 Task: Plan a team-building escape room activity for the 14th at 3:00 PM to 3:30PM.
Action: Mouse moved to (54, 85)
Screenshot: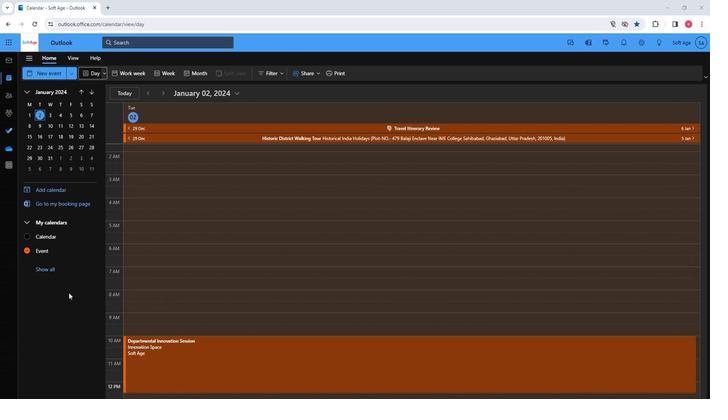 
Action: Mouse pressed left at (54, 85)
Screenshot: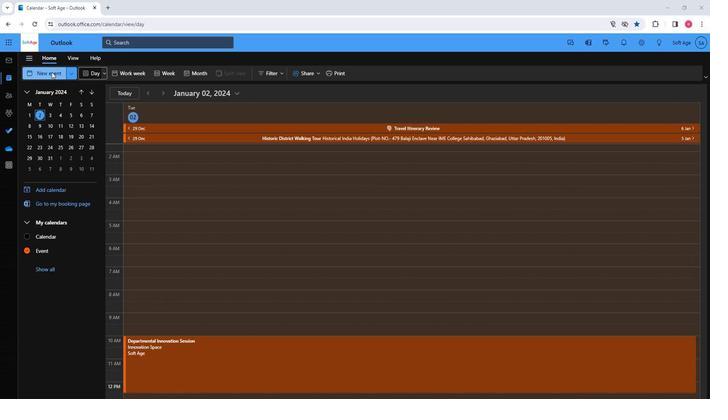 
Action: Mouse moved to (202, 134)
Screenshot: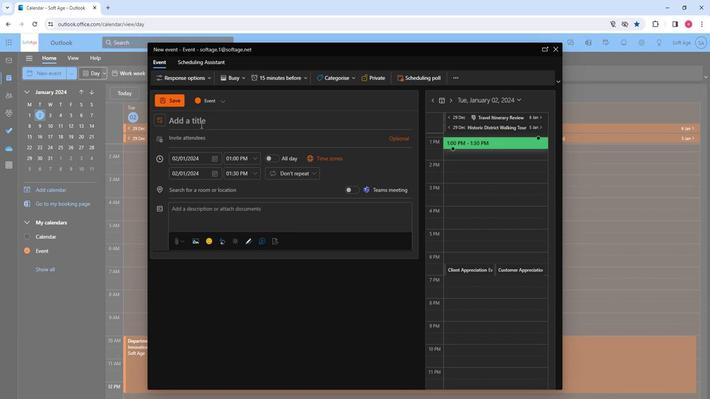 
Action: Key pressed <Key.shift>Team-<Key.shift>Building<Key.space><Key.shift><Key.shift><Key.shift><Key.shift><Key.shift><Key.shift><Key.shift><Key.shift><Key.shift><Key.shift><Key.shift><Key.shift><Key.shift><Key.shift><Key.shift><Key.shift><Key.shift><Key.shift>Escape<Key.space><Key.shift><Key.shift><Key.shift><Key.shift><Key.shift><Key.shift><Key.shift><Key.shift><Key.shift><Key.shift><Key.shift><Key.shift><Key.shift><Key.shift><Key.shift><Key.shift>Room<Key.space><Key.shift><Key.shift><Key.shift><Key.shift><Key.shift><Key.shift><Key.shift><Key.shift><Key.shift>Activity
Screenshot: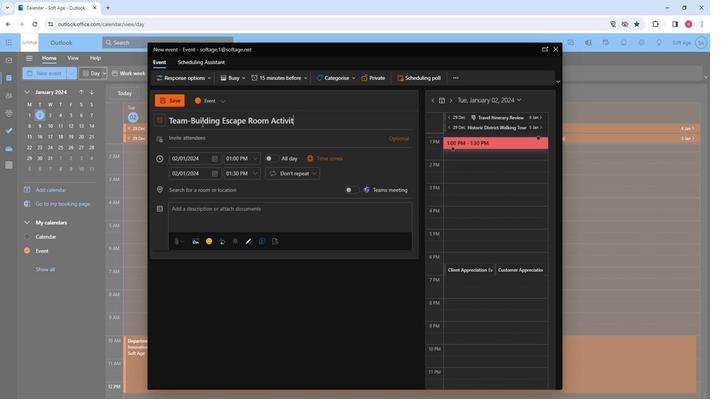 
Action: Mouse moved to (218, 151)
Screenshot: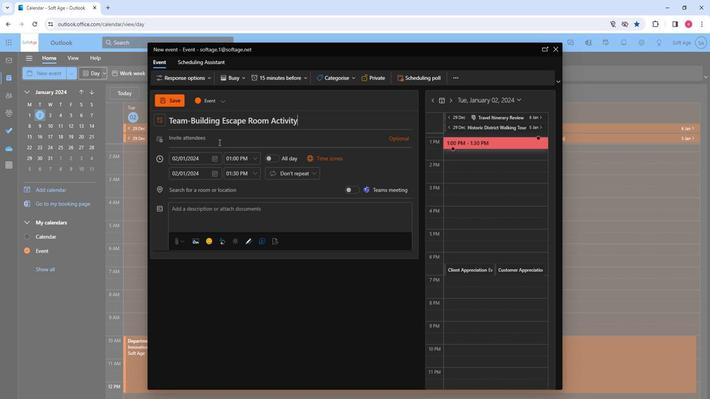 
Action: Mouse pressed left at (218, 151)
Screenshot: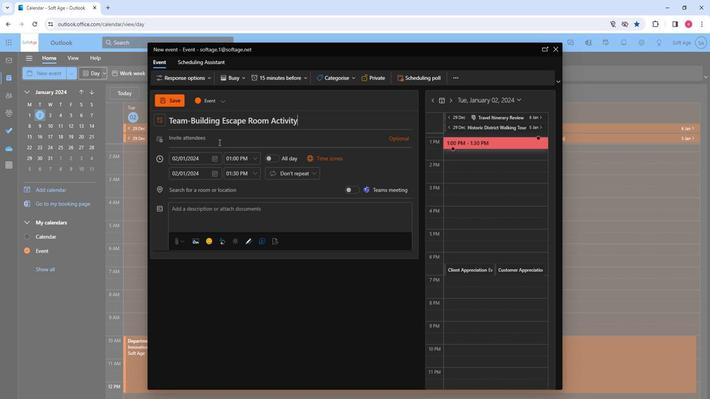 
Action: Mouse moved to (218, 151)
Screenshot: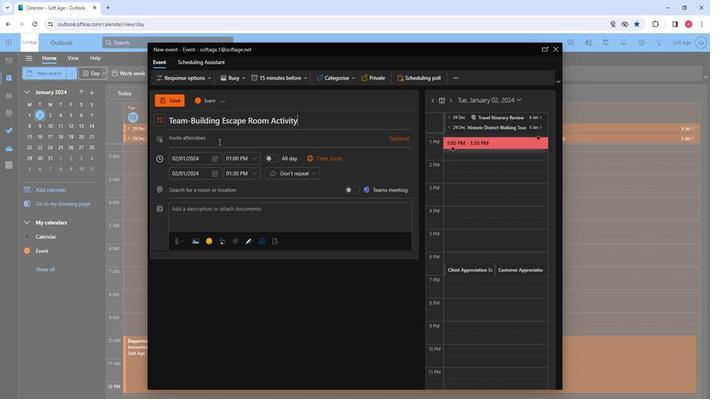 
Action: Key pressed so
Screenshot: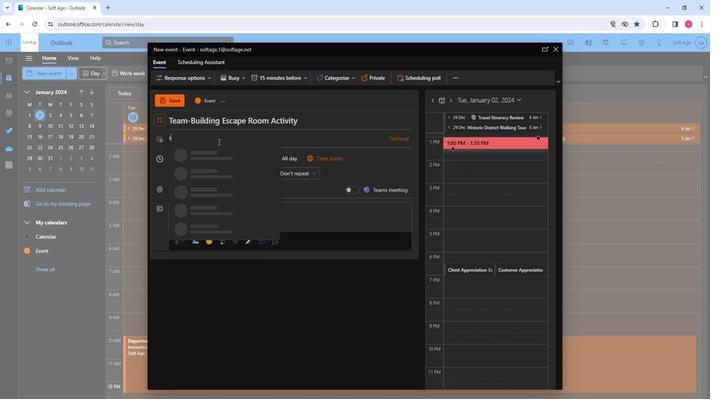 
Action: Mouse moved to (213, 180)
Screenshot: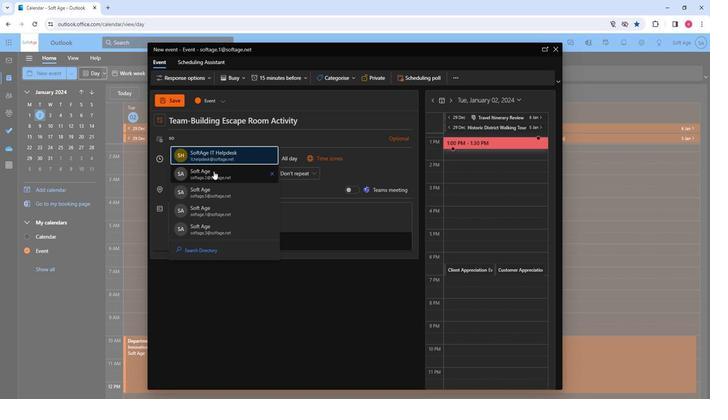 
Action: Mouse pressed left at (213, 180)
Screenshot: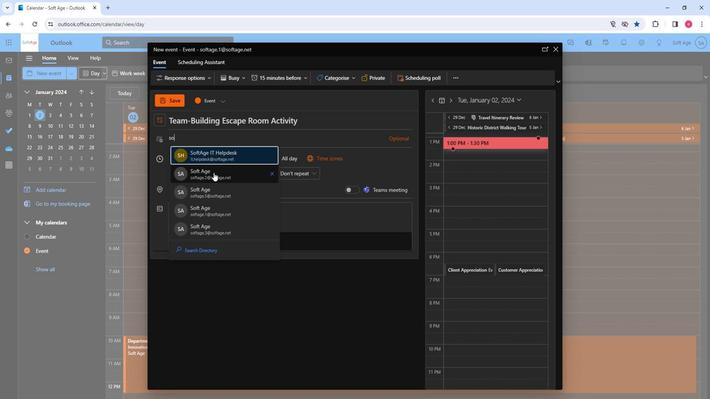 
Action: Key pressed so
Screenshot: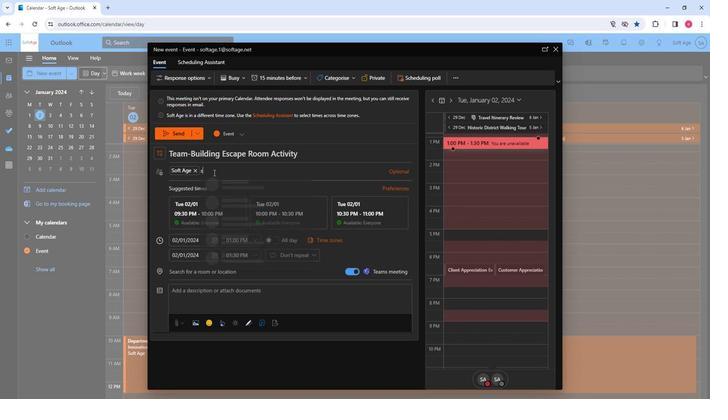 
Action: Mouse moved to (240, 233)
Screenshot: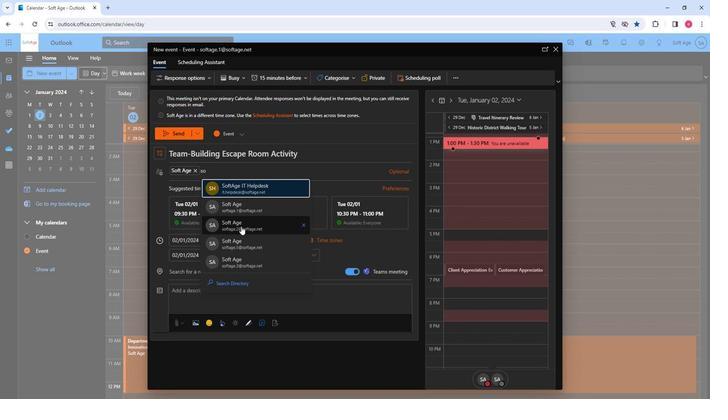 
Action: Mouse pressed left at (240, 233)
Screenshot: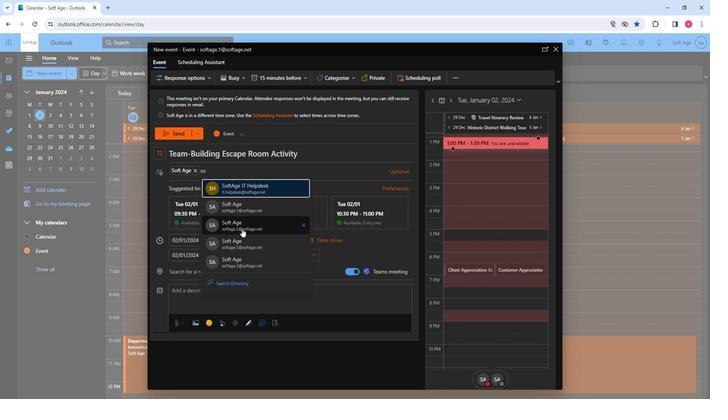 
Action: Key pressed so
Screenshot: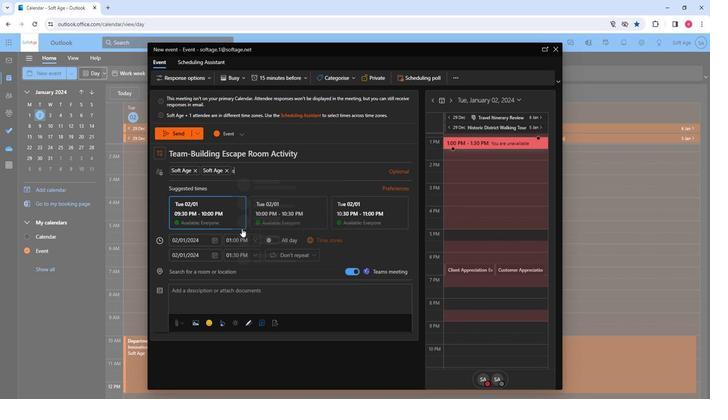 
Action: Mouse moved to (255, 253)
Screenshot: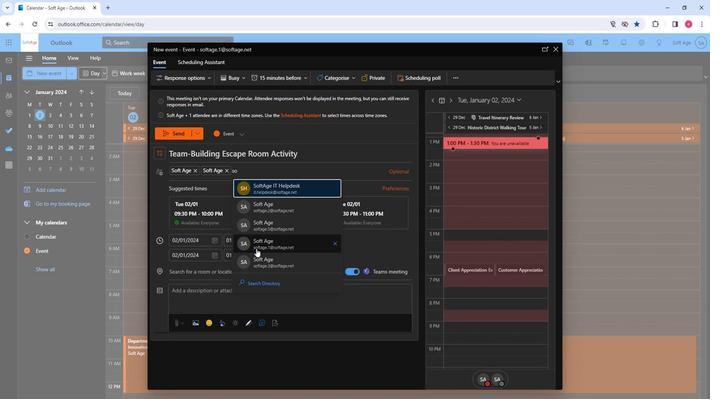
Action: Mouse pressed left at (255, 253)
Screenshot: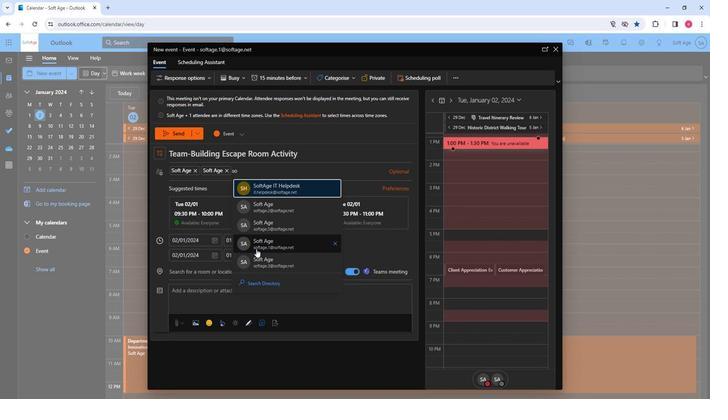 
Action: Key pressed so
Screenshot: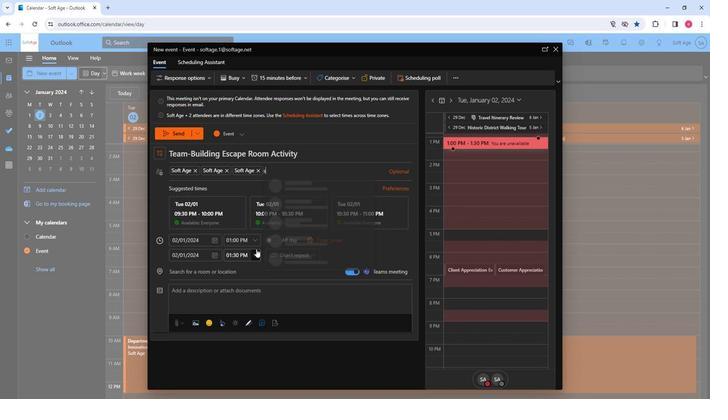 
Action: Mouse moved to (282, 268)
Screenshot: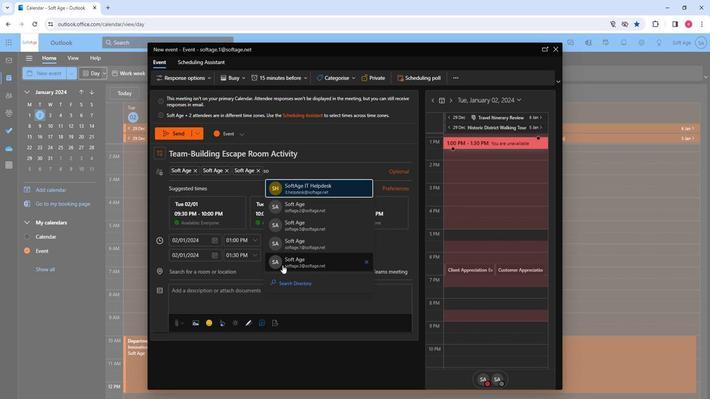 
Action: Mouse pressed left at (282, 268)
Screenshot: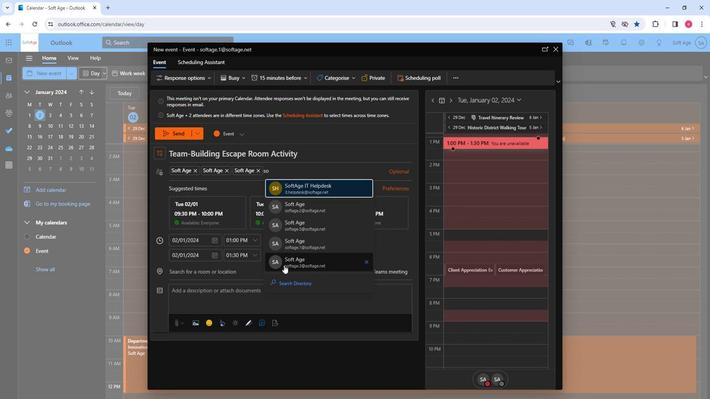 
Action: Mouse moved to (212, 244)
Screenshot: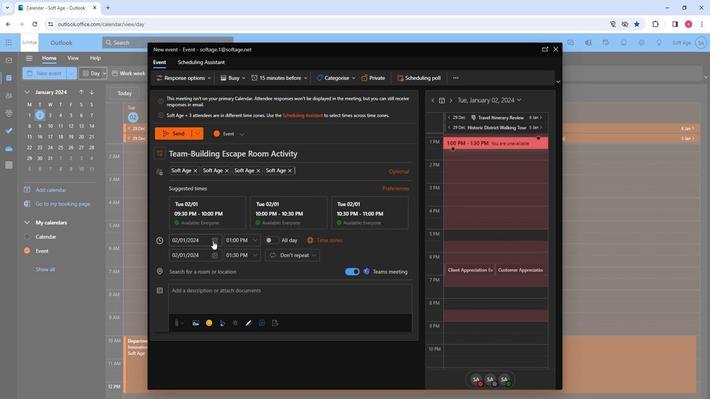 
Action: Mouse pressed left at (212, 244)
Screenshot: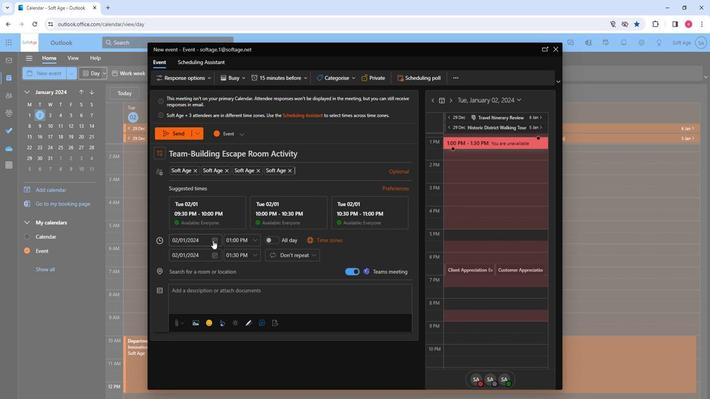 
Action: Mouse moved to (238, 292)
Screenshot: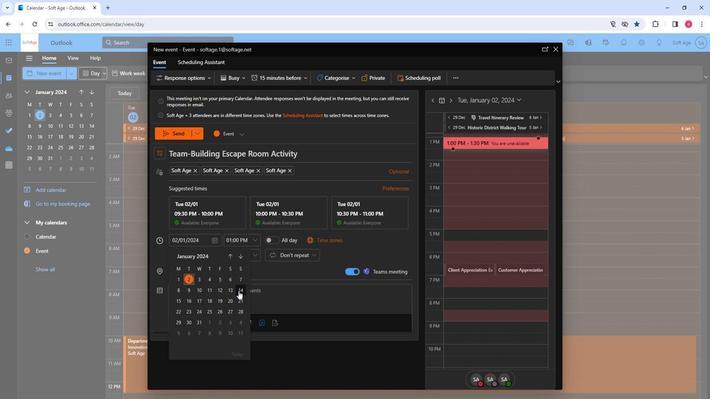
Action: Mouse pressed left at (238, 292)
Screenshot: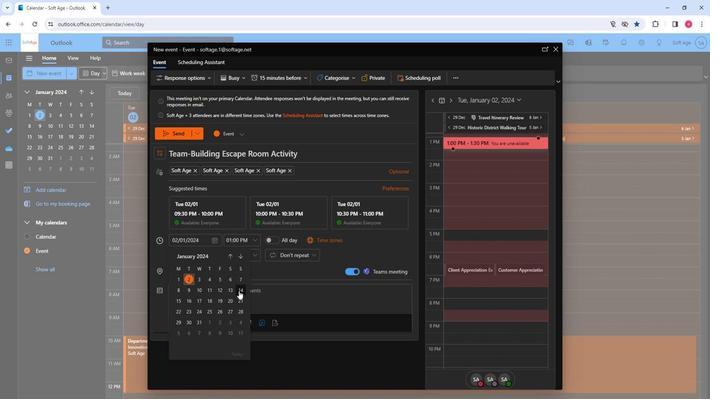 
Action: Mouse moved to (254, 245)
Screenshot: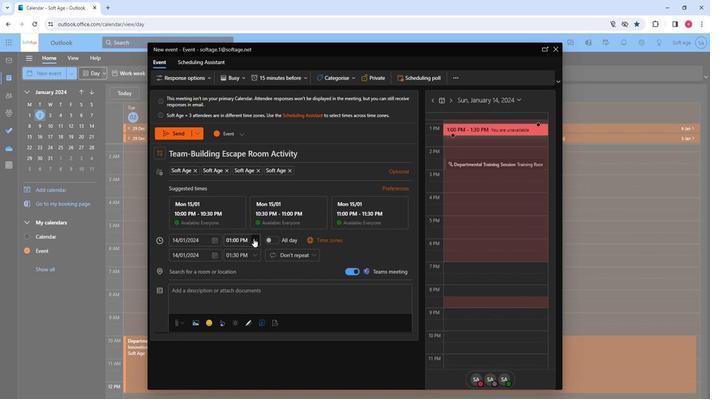 
Action: Mouse pressed left at (254, 245)
Screenshot: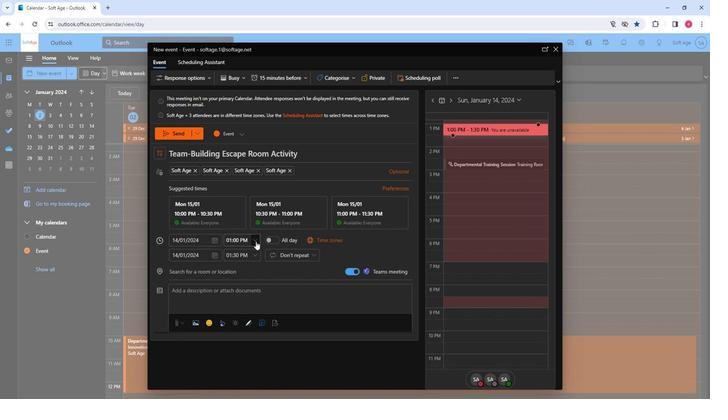 
Action: Mouse moved to (248, 280)
Screenshot: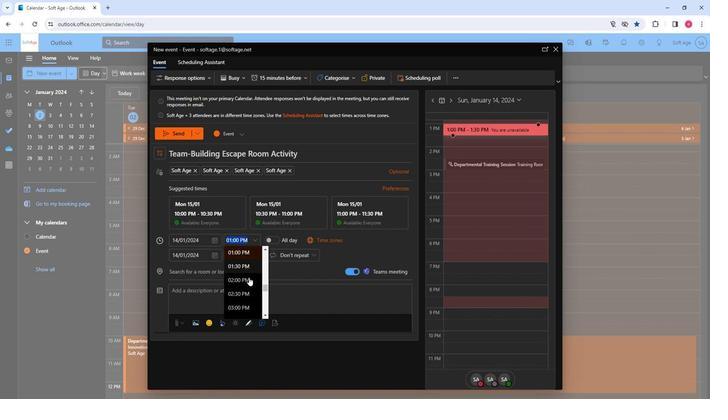 
Action: Mouse scrolled (248, 280) with delta (0, 0)
Screenshot: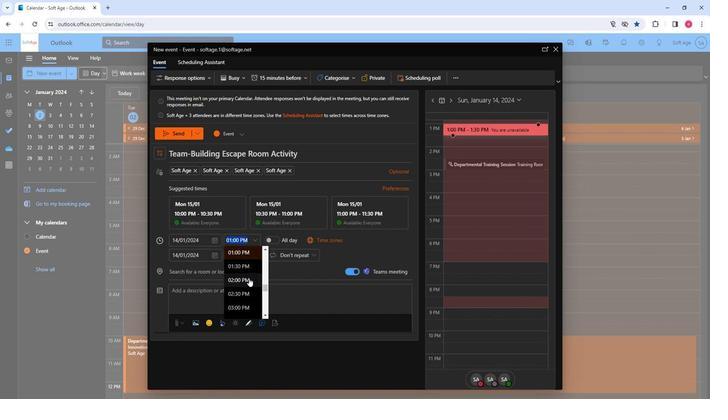 
Action: Mouse moved to (238, 274)
Screenshot: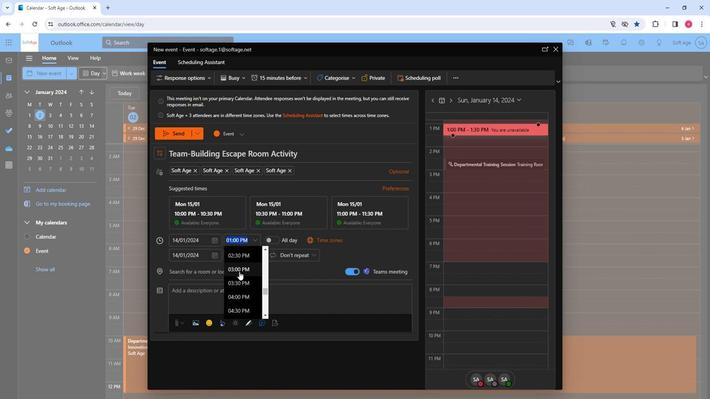 
Action: Mouse pressed left at (238, 274)
Screenshot: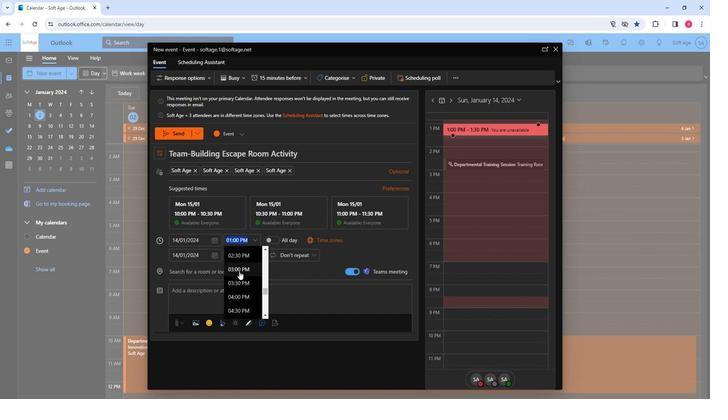 
Action: Mouse moved to (202, 270)
Screenshot: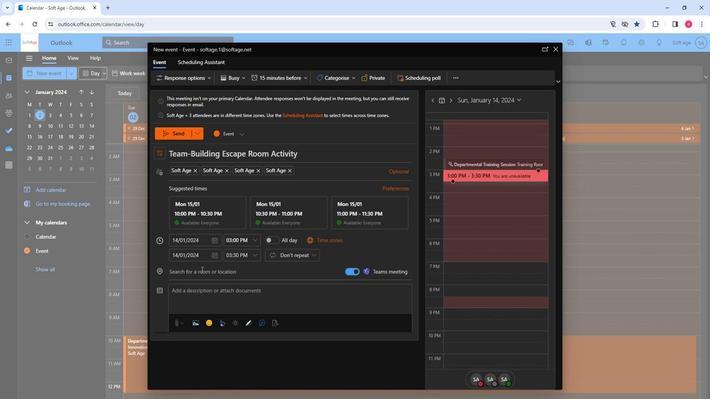 
Action: Mouse pressed left at (202, 270)
Screenshot: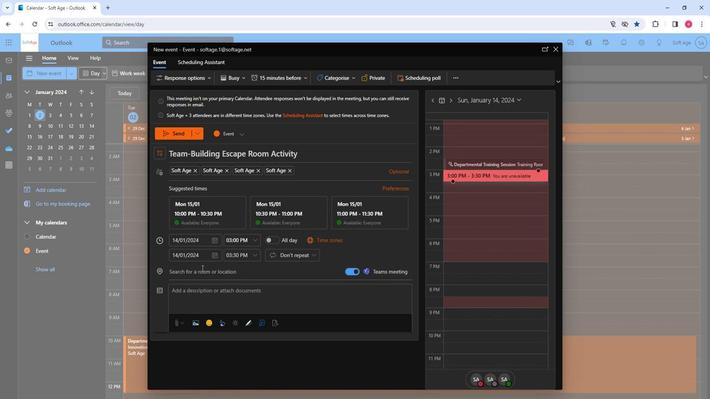 
Action: Mouse moved to (201, 270)
Screenshot: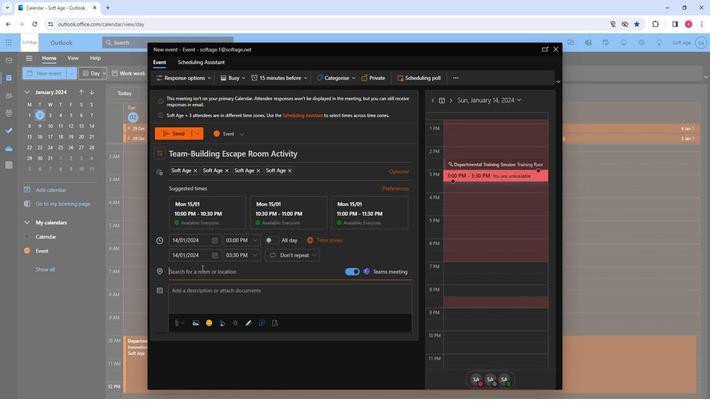 
Action: Key pressed team<Key.space>room<Key.backspace><Key.backspace><Key.backspace><Key.backspace><Key.backspace><Key.backspace><Key.backspace><Key.backspace><Key.backspace><Key.backspace><Key.backspace><Key.backspace><Key.backspace><Key.shift>Team<Key.space><Key.shift>Room
Screenshot: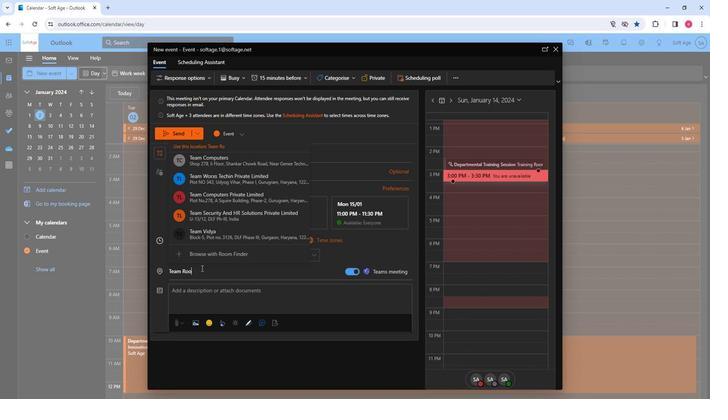 
Action: Mouse moved to (206, 190)
Screenshot: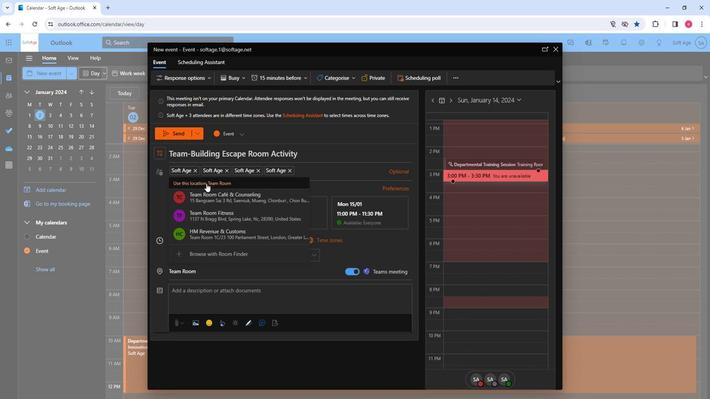 
Action: Mouse pressed left at (206, 190)
Screenshot: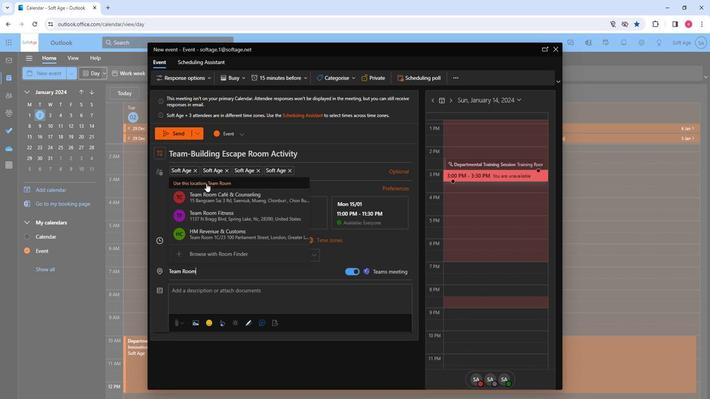 
Action: Mouse moved to (209, 292)
Screenshot: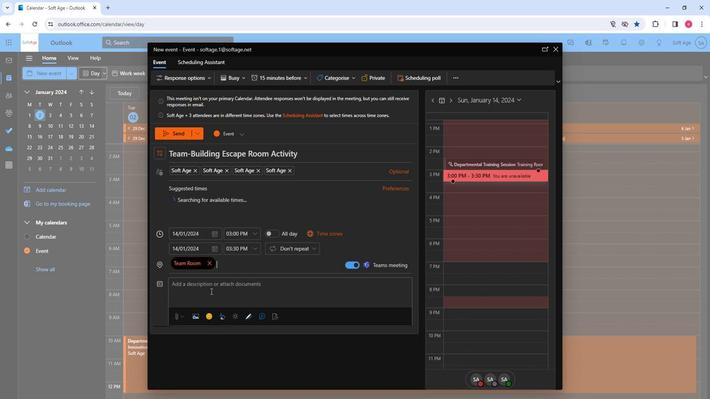 
Action: Mouse pressed left at (209, 292)
Screenshot: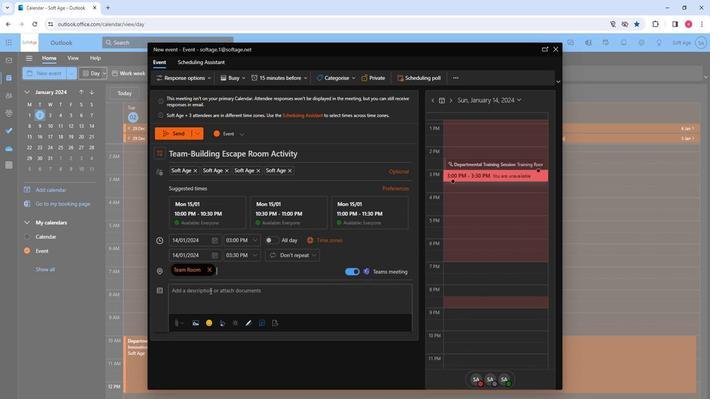 
Action: Key pressed <Key.shift>Unlock<Key.space>teamwork<Key.shift><Key.shift><Key.shift>!<Key.space><Key.shift>Dive<Key.space>into<Key.space>our<Key.space>team-building<Key.space>escape<Key.space>room<Key.space>activity.<Key.space><Key.shift>Solve<Key.space>puzzles,<Key.space>collaborate,<Key.space>and<Key.space>strengthen<Key.space>bonds<Key.space>in<Key.space>a<Key.space>thrilling<Key.space>challenge<Key.space>that<Key.space>fosters<Key.space>communication<Key.space>and<Key.space>camaraderie.
Screenshot: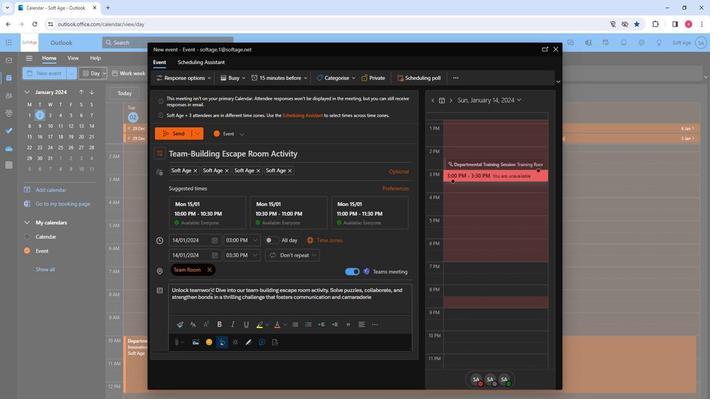 
Action: Mouse moved to (237, 293)
Screenshot: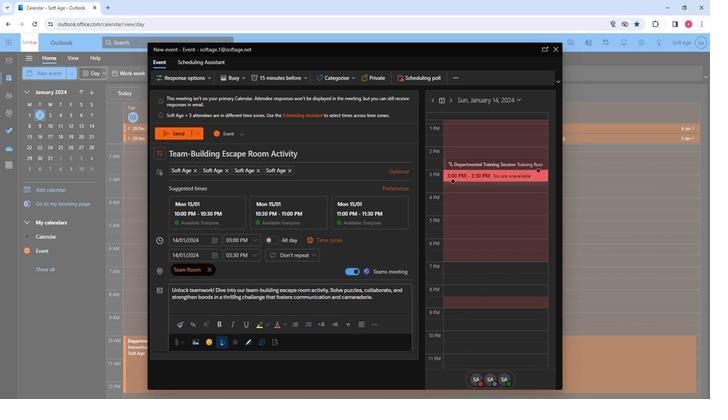 
Action: Mouse pressed left at (237, 293)
Screenshot: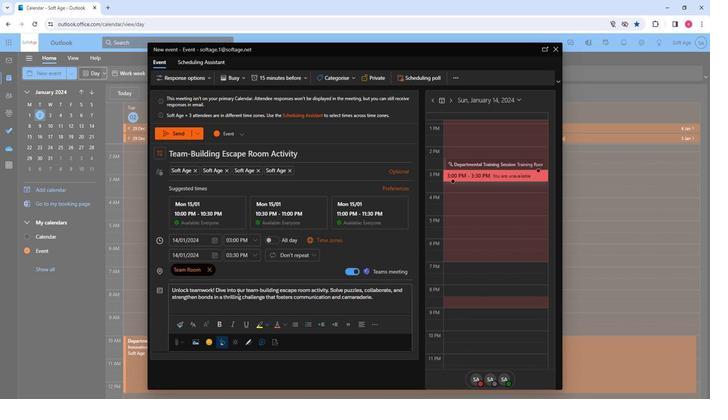 
Action: Mouse pressed left at (237, 293)
Screenshot: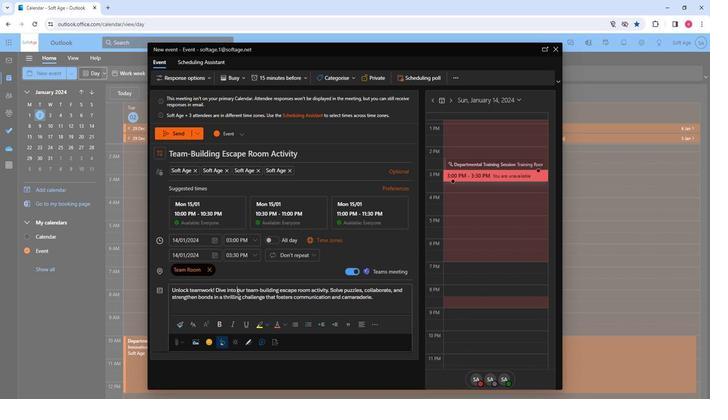 
Action: Mouse pressed left at (237, 293)
Screenshot: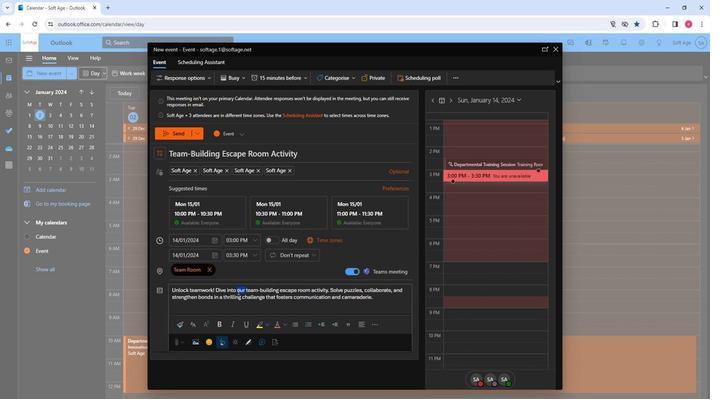 
Action: Mouse moved to (199, 323)
Screenshot: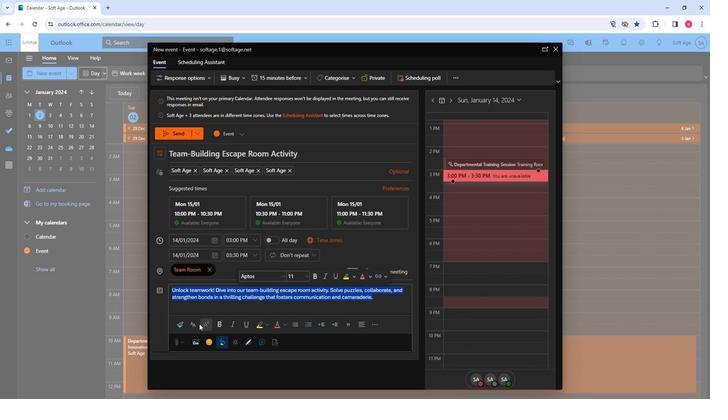 
Action: Mouse pressed left at (199, 323)
Screenshot: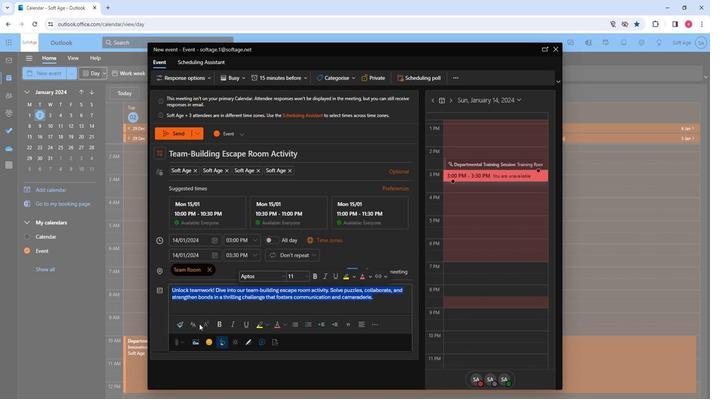 
Action: Mouse moved to (198, 323)
Screenshot: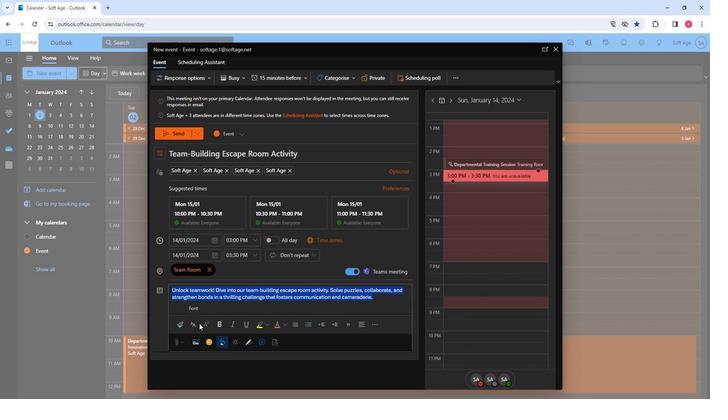 
Action: Mouse pressed left at (198, 323)
Screenshot: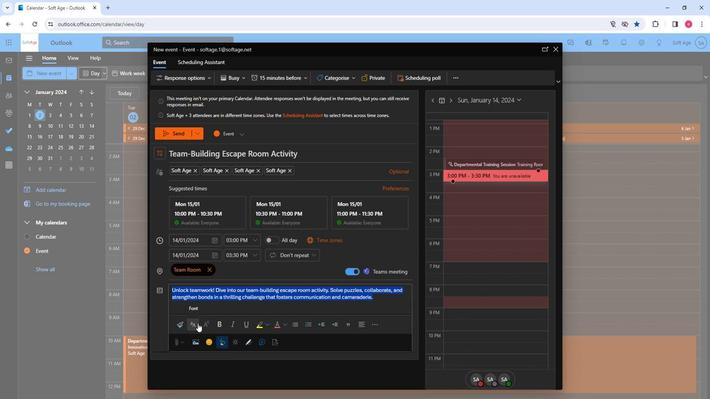 
Action: Mouse moved to (230, 272)
Screenshot: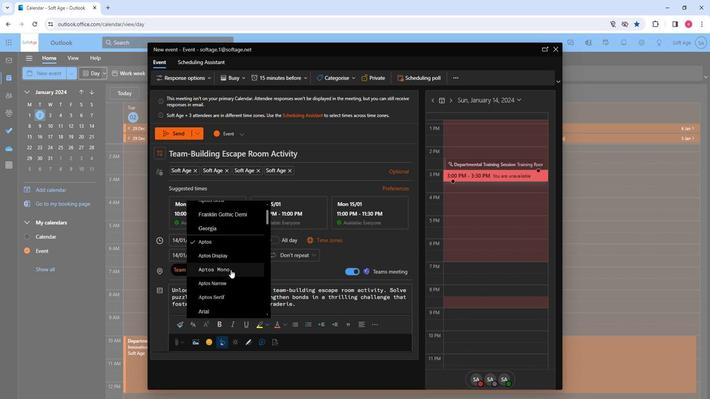 
Action: Mouse scrolled (230, 272) with delta (0, 0)
Screenshot: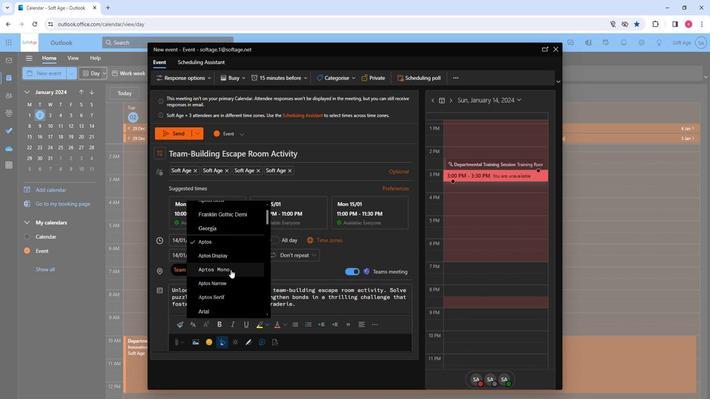 
Action: Mouse scrolled (230, 272) with delta (0, 0)
Screenshot: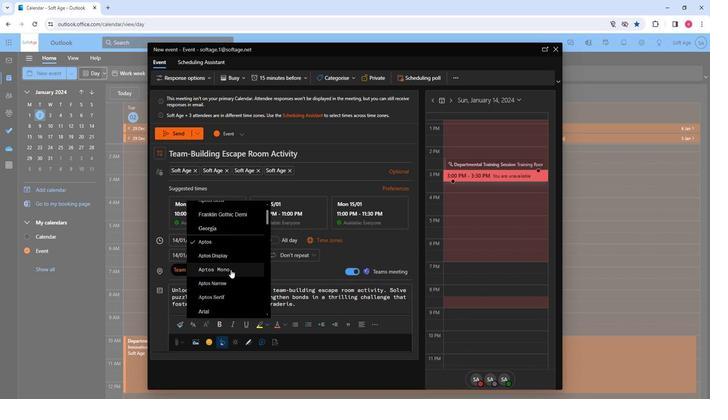 
Action: Mouse scrolled (230, 272) with delta (0, 0)
Screenshot: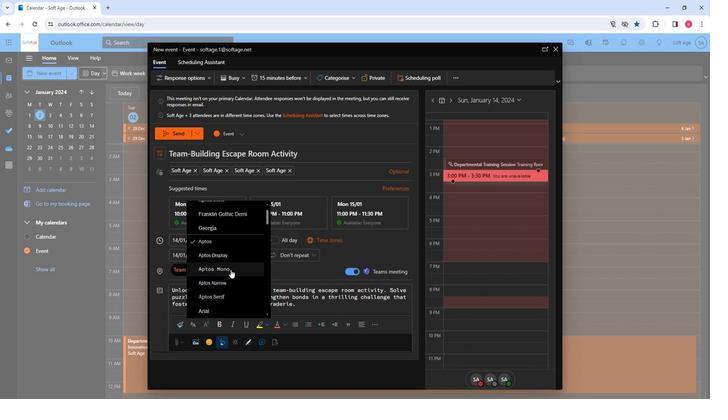 
Action: Mouse moved to (219, 294)
Screenshot: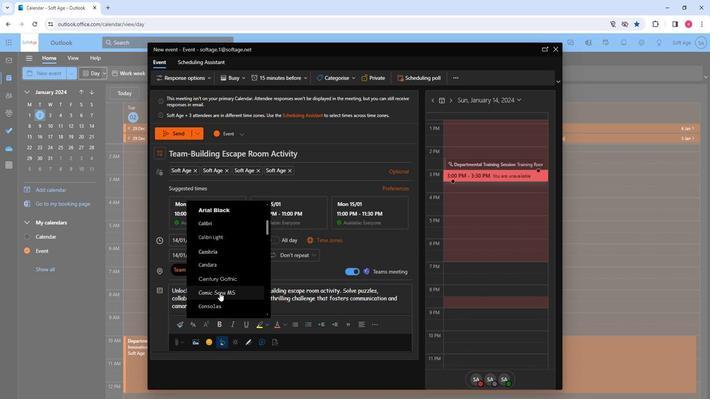 
Action: Mouse pressed left at (219, 294)
Screenshot: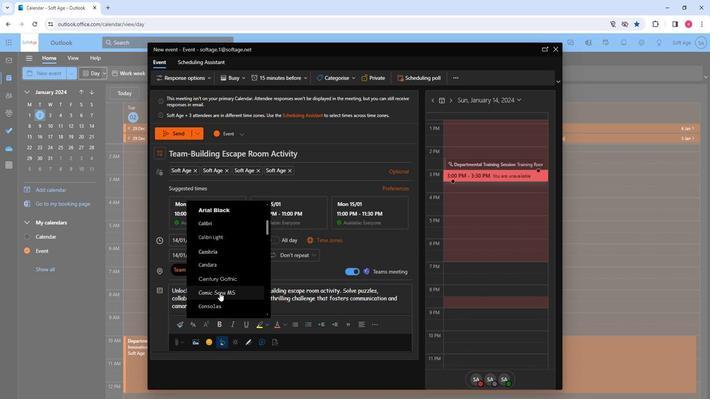 
Action: Mouse moved to (206, 322)
Screenshot: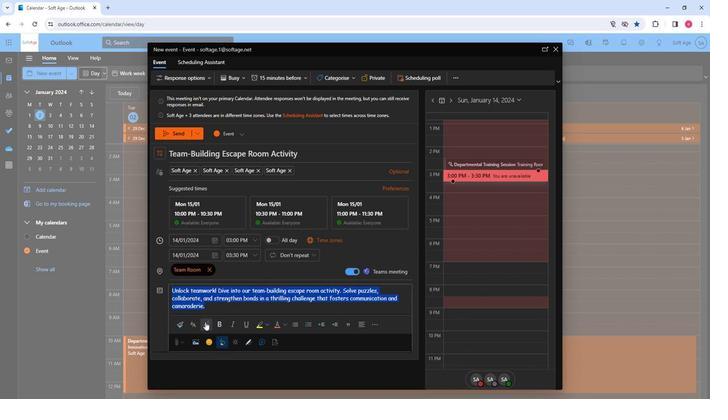 
Action: Mouse pressed left at (206, 322)
Screenshot: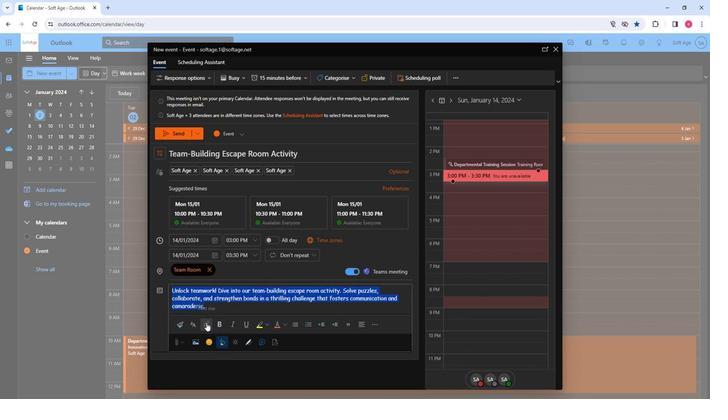
Action: Mouse moved to (220, 273)
Screenshot: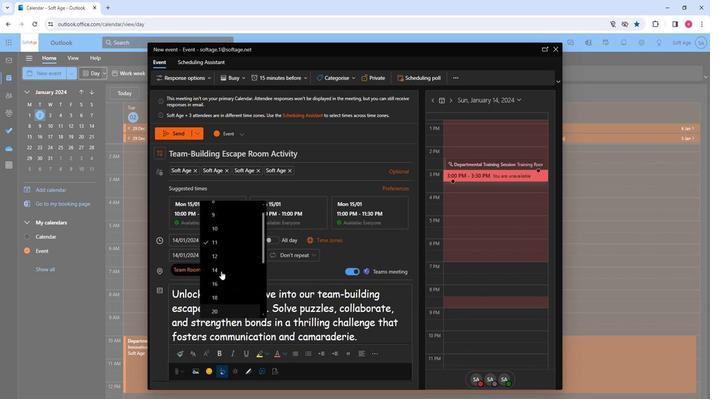 
Action: Mouse scrolled (220, 272) with delta (0, 0)
Screenshot: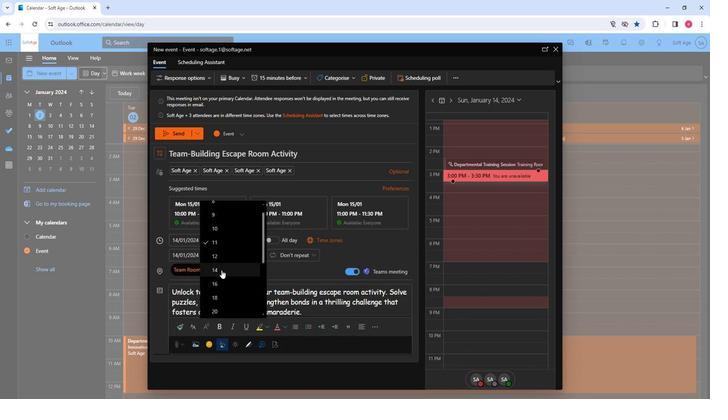 
Action: Mouse scrolled (220, 272) with delta (0, 0)
Screenshot: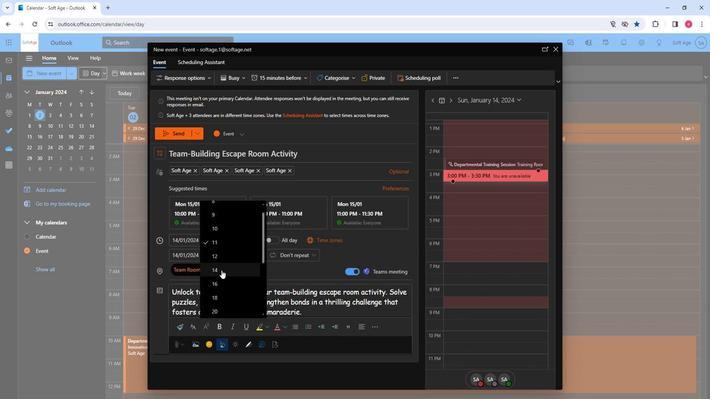 
Action: Mouse scrolled (220, 272) with delta (0, 0)
Screenshot: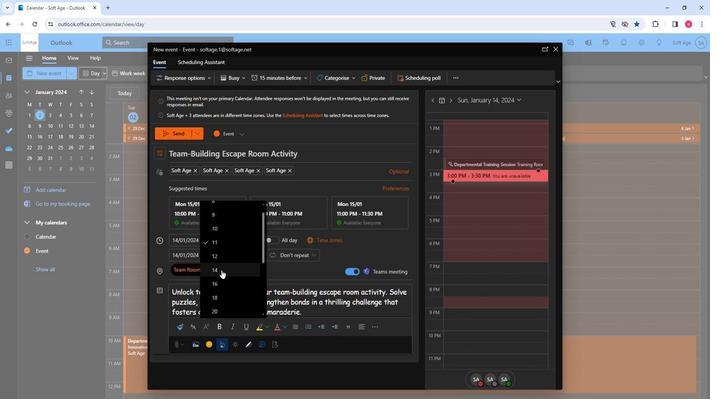 
Action: Mouse moved to (228, 220)
Screenshot: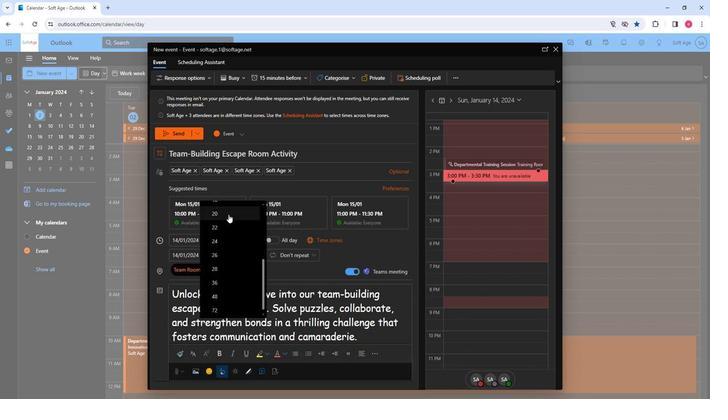 
Action: Mouse scrolled (228, 220) with delta (0, 0)
Screenshot: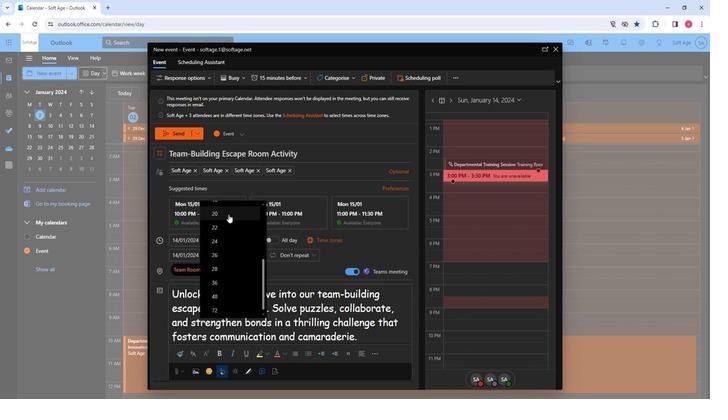 
Action: Mouse scrolled (228, 220) with delta (0, 0)
Screenshot: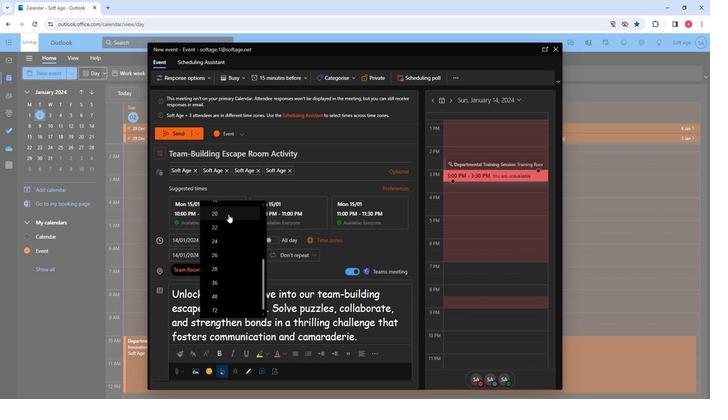
Action: Mouse scrolled (228, 220) with delta (0, 0)
Screenshot: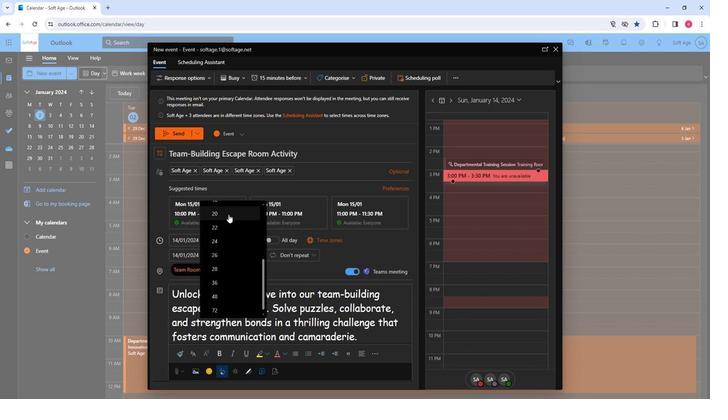 
Action: Mouse moved to (219, 265)
Screenshot: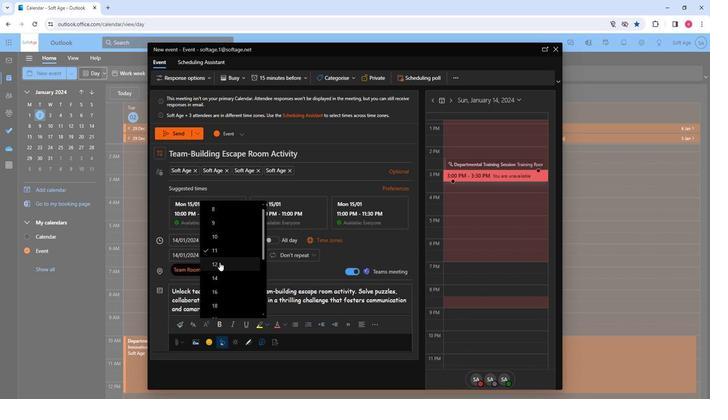 
Action: Mouse pressed left at (219, 265)
Screenshot: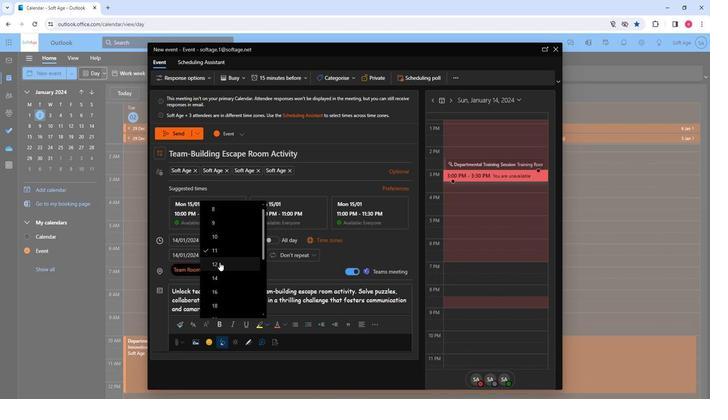 
Action: Mouse moved to (229, 327)
Screenshot: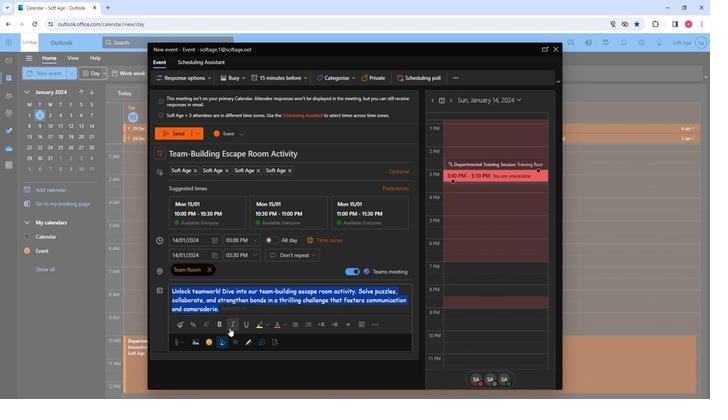 
Action: Mouse pressed left at (229, 327)
Screenshot: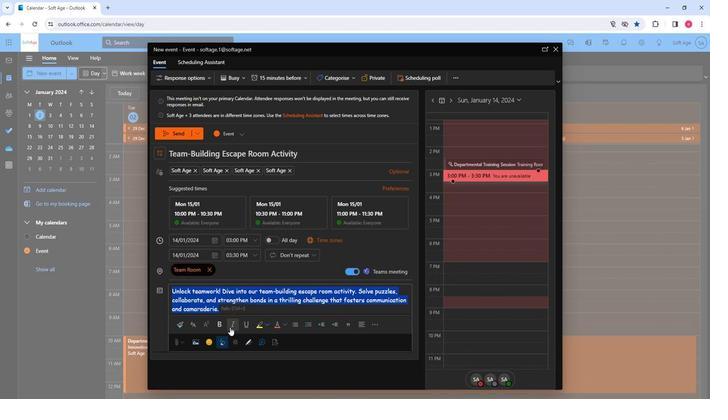 
Action: Mouse moved to (268, 325)
Screenshot: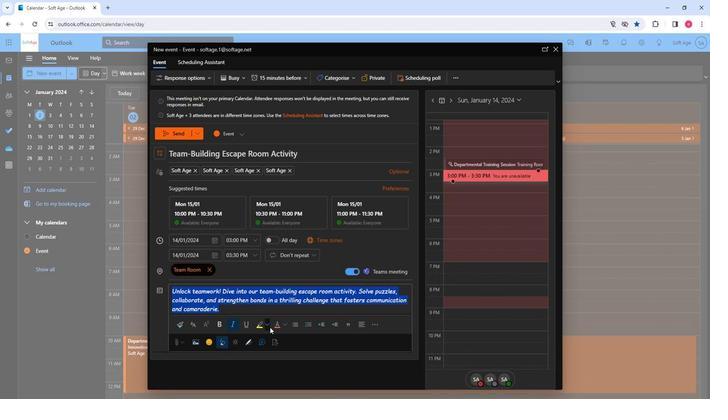 
Action: Mouse pressed left at (268, 325)
Screenshot: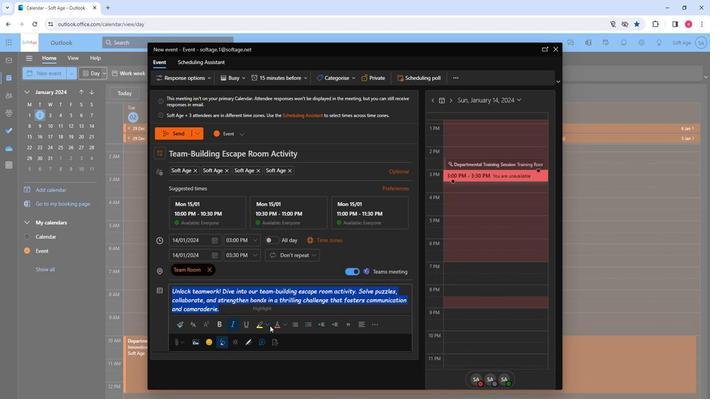 
Action: Mouse moved to (267, 327)
Screenshot: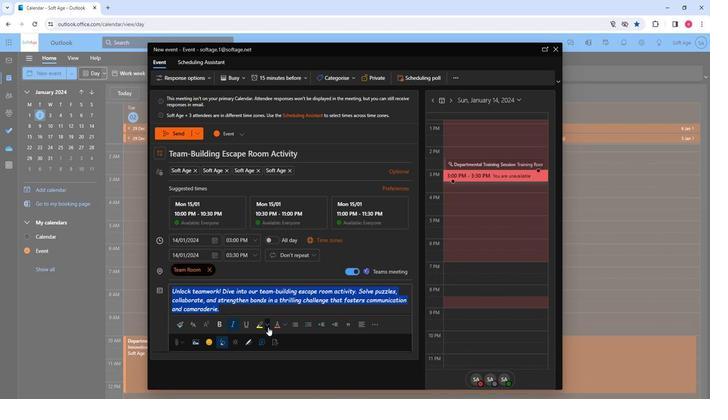 
Action: Mouse pressed left at (267, 327)
Screenshot: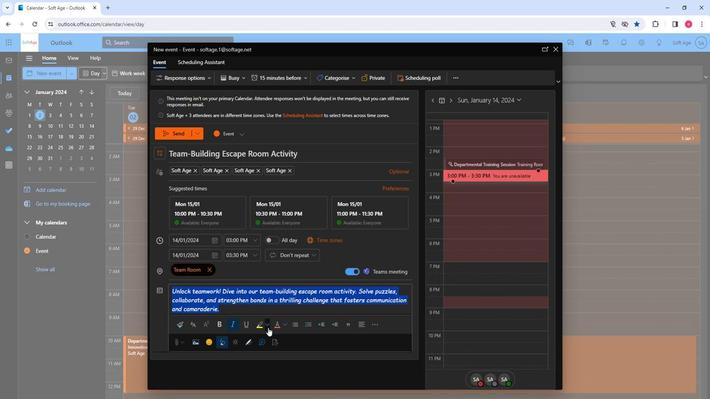 
Action: Mouse moved to (273, 354)
Screenshot: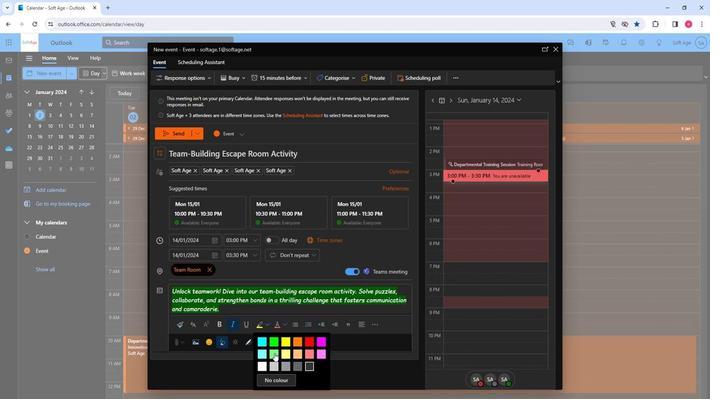 
Action: Mouse pressed left at (273, 354)
Screenshot: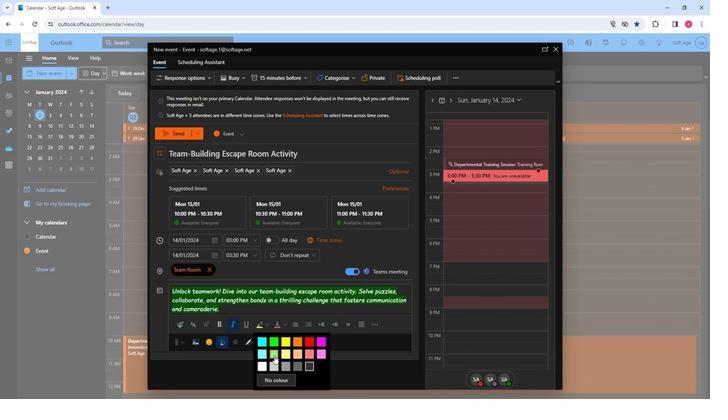 
Action: Mouse moved to (332, 325)
Screenshot: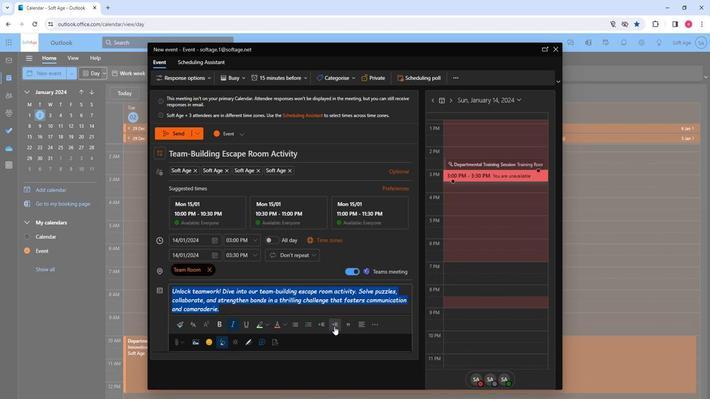
Action: Mouse pressed left at (332, 325)
Screenshot: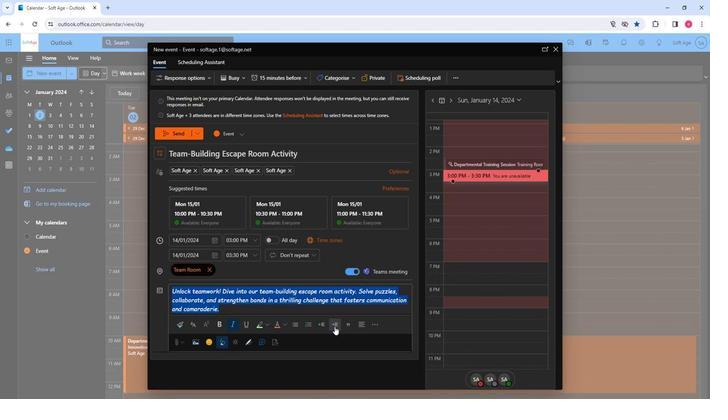 
Action: Mouse moved to (323, 312)
Screenshot: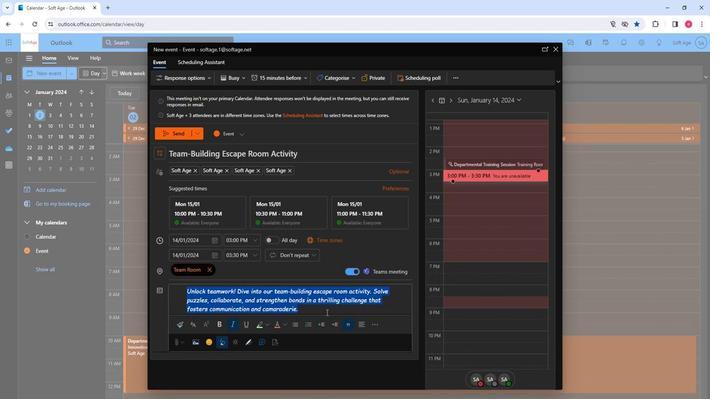 
Action: Mouse pressed left at (323, 312)
Screenshot: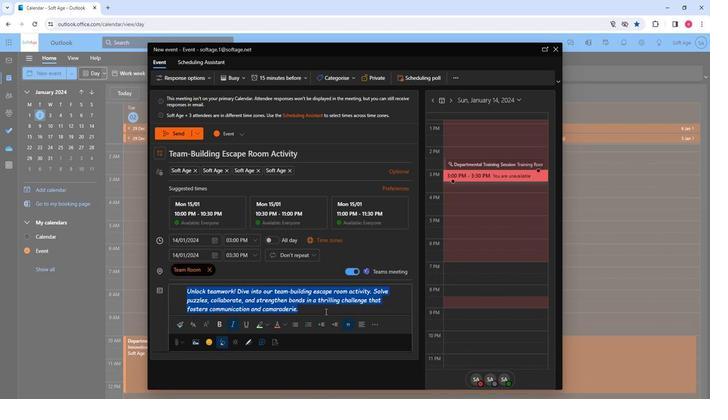 
Action: Mouse moved to (391, 315)
Screenshot: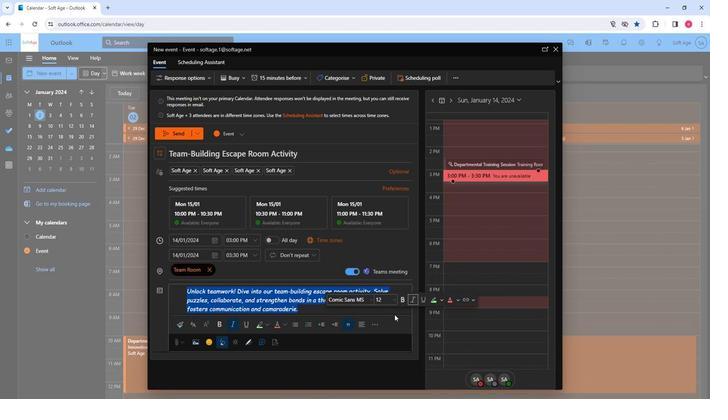 
Action: Mouse pressed left at (391, 315)
Screenshot: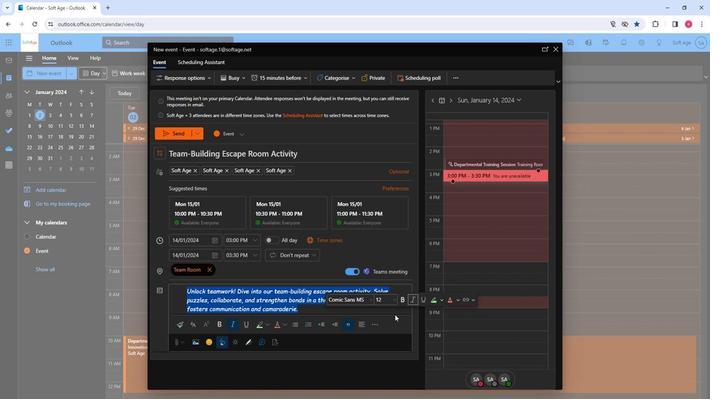 
Action: Mouse moved to (391, 298)
Screenshot: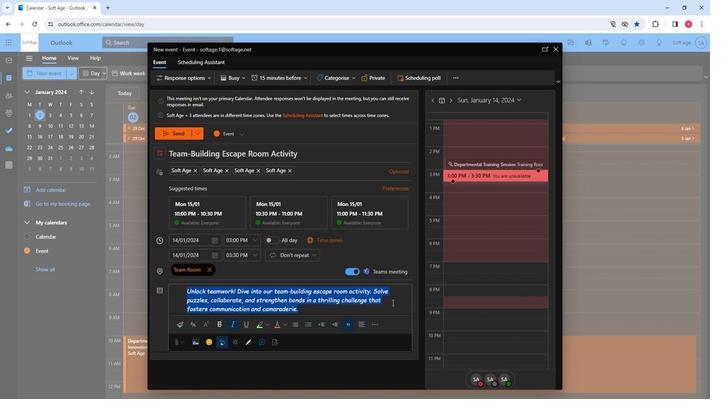 
Action: Mouse pressed left at (391, 298)
Screenshot: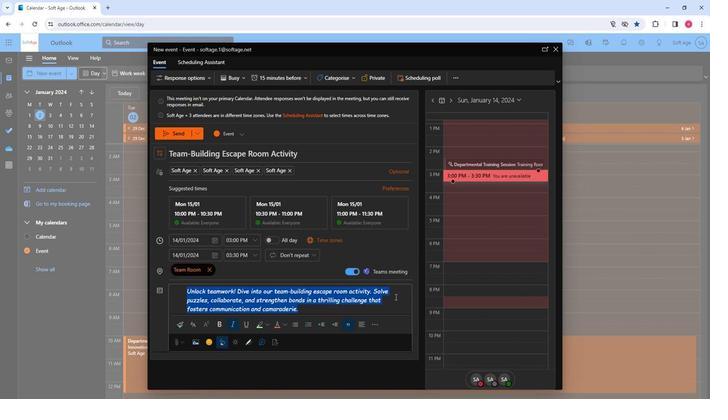 
Action: Mouse pressed left at (391, 298)
Screenshot: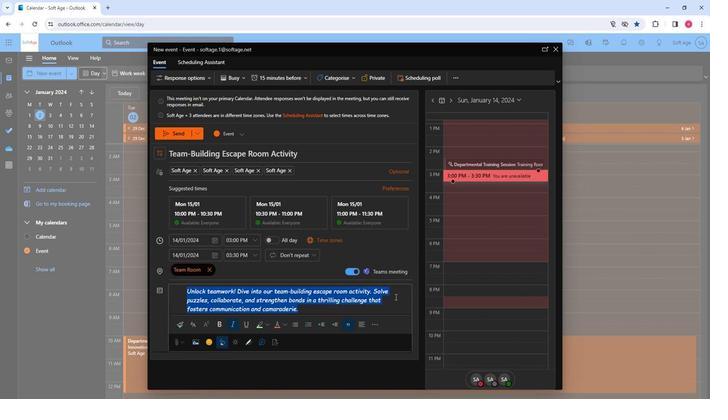 
Action: Mouse moved to (178, 143)
Screenshot: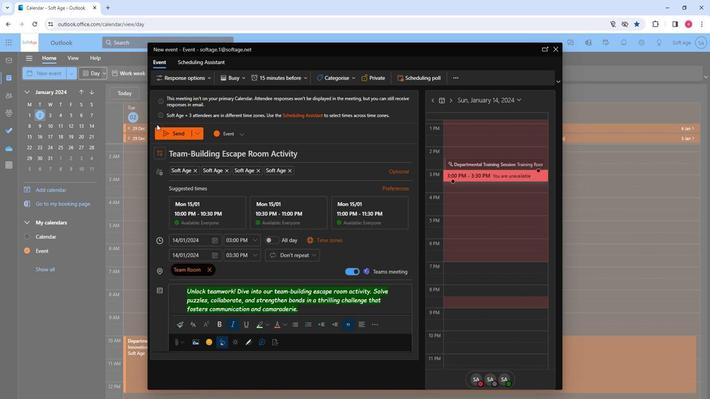 
Action: Mouse pressed left at (178, 143)
Screenshot: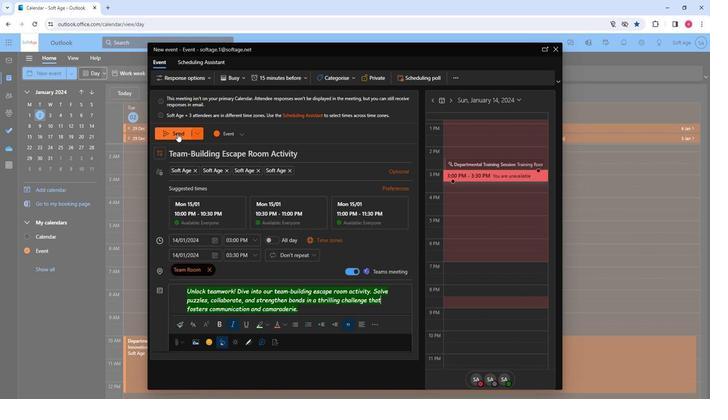 
Action: Mouse moved to (260, 233)
Screenshot: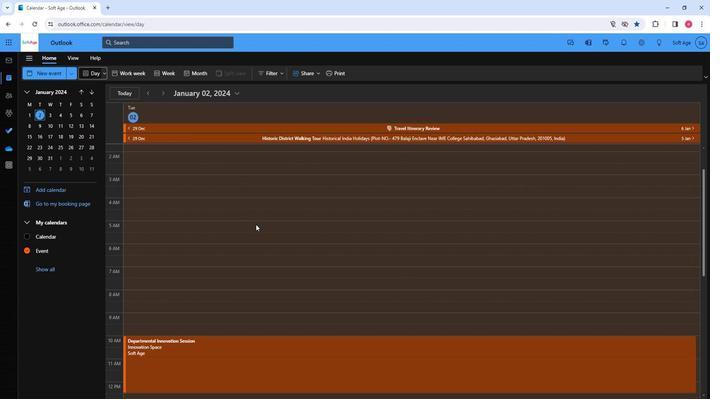 
